 Task: Add True Nopal Prickly Pear Cactus Water to the cart.
Action: Mouse pressed left at (24, 95)
Screenshot: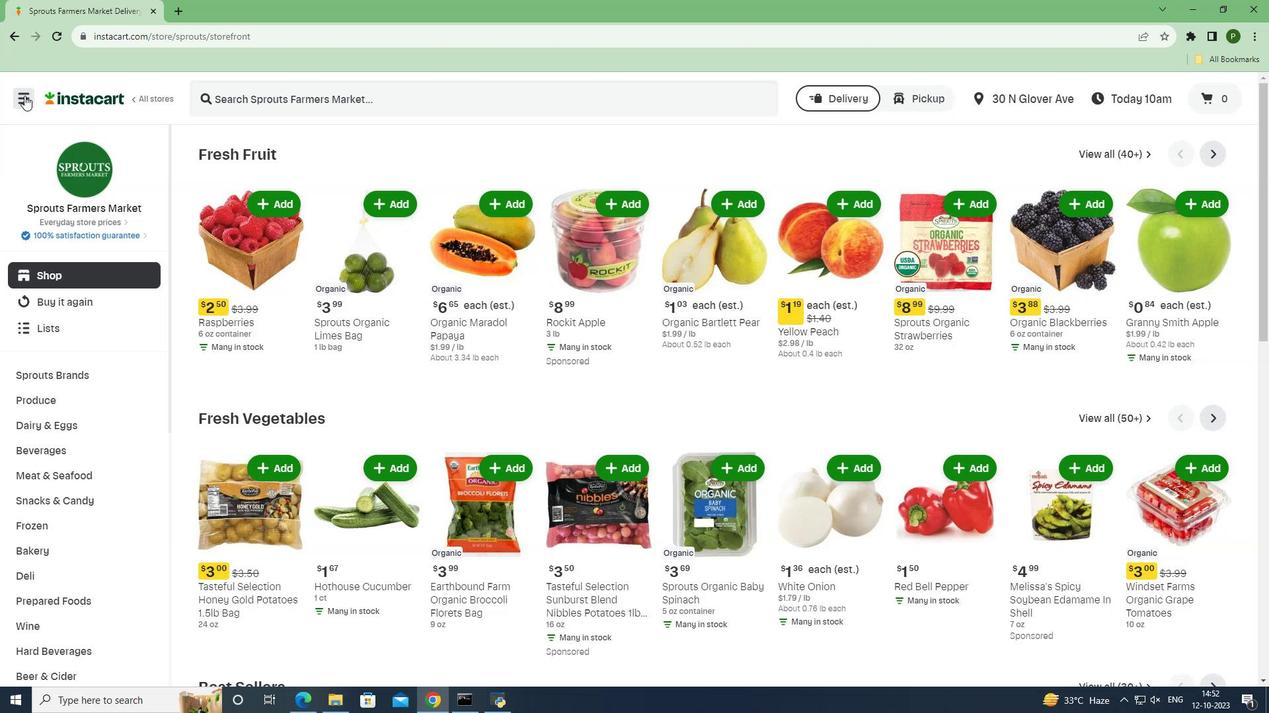 
Action: Mouse moved to (52, 345)
Screenshot: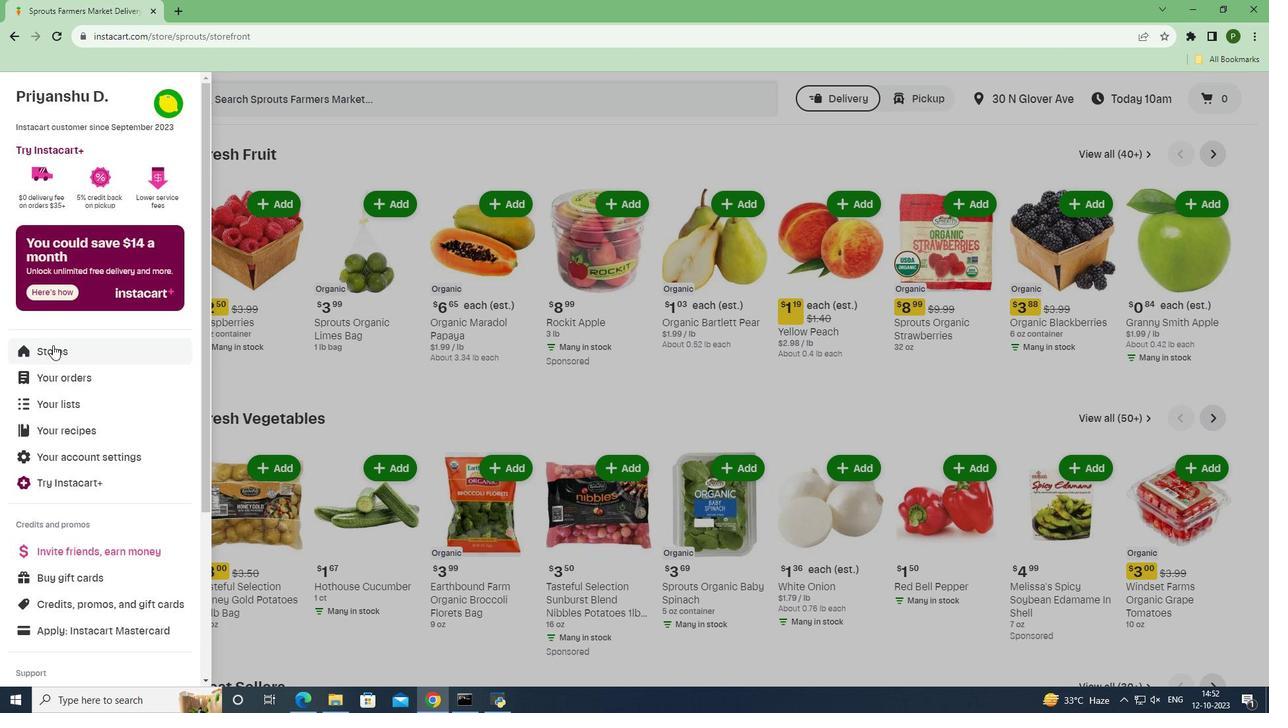 
Action: Mouse pressed left at (52, 345)
Screenshot: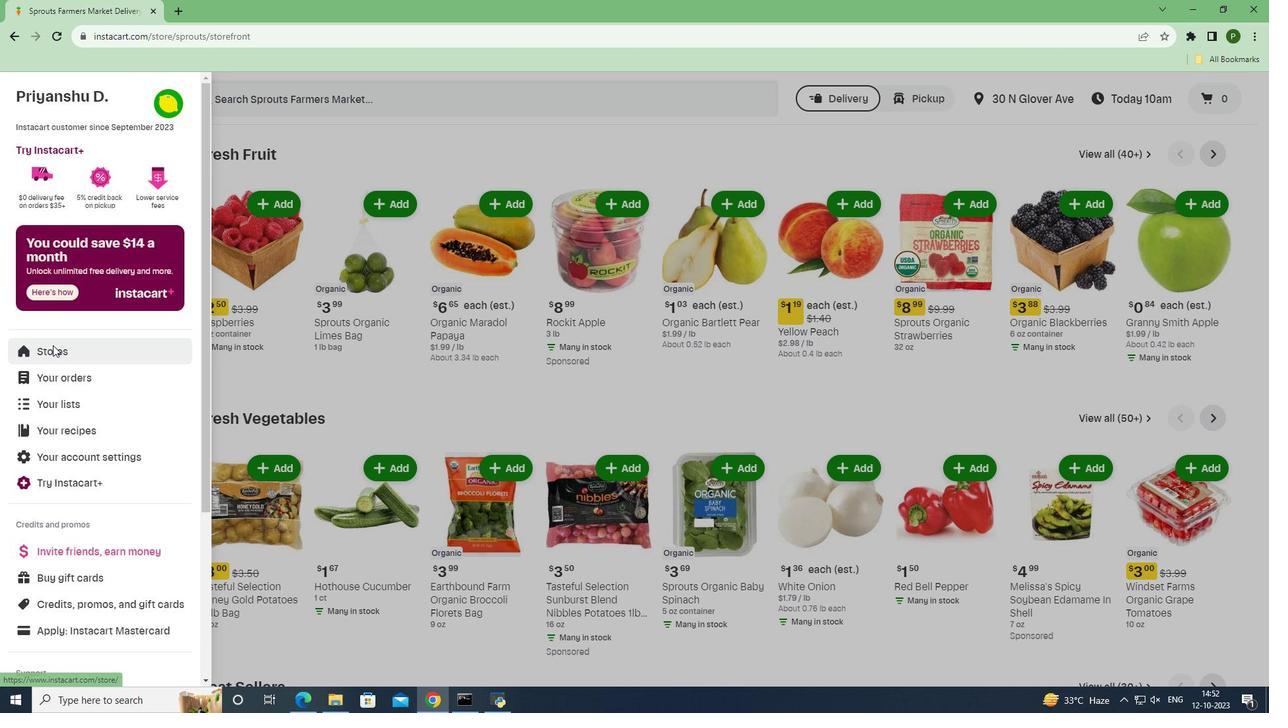 
Action: Mouse moved to (296, 150)
Screenshot: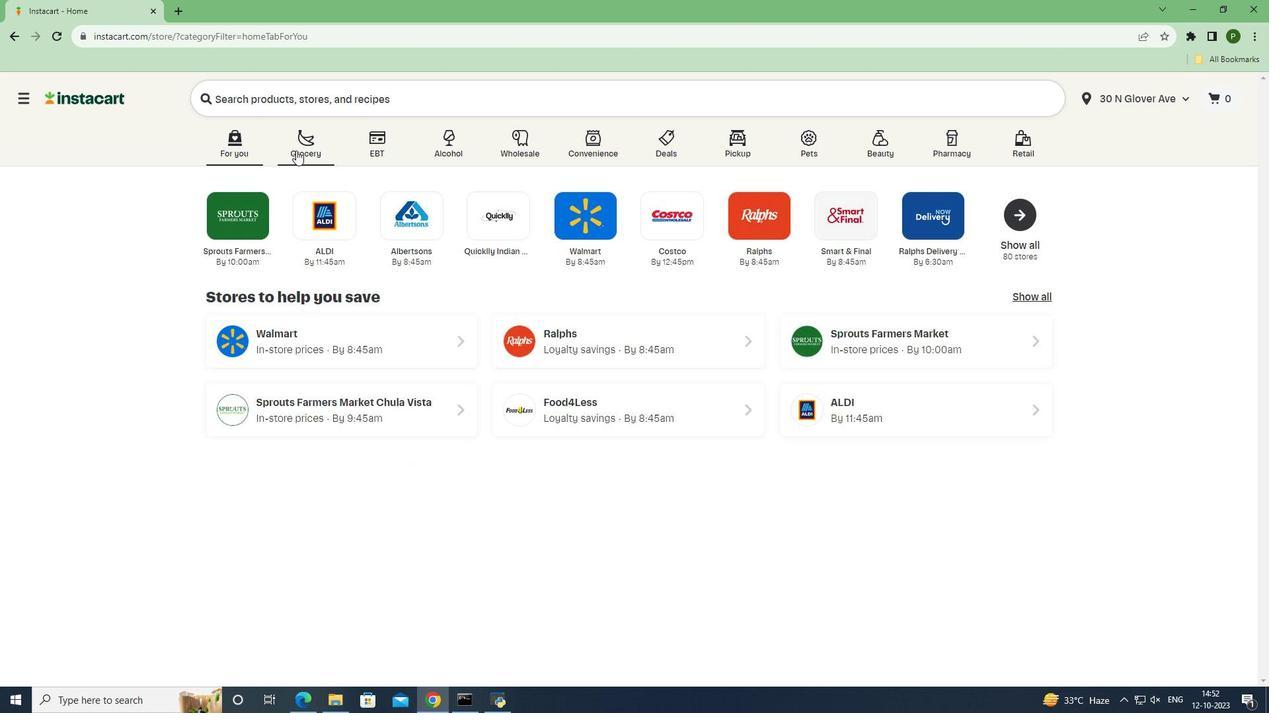 
Action: Mouse pressed left at (296, 150)
Screenshot: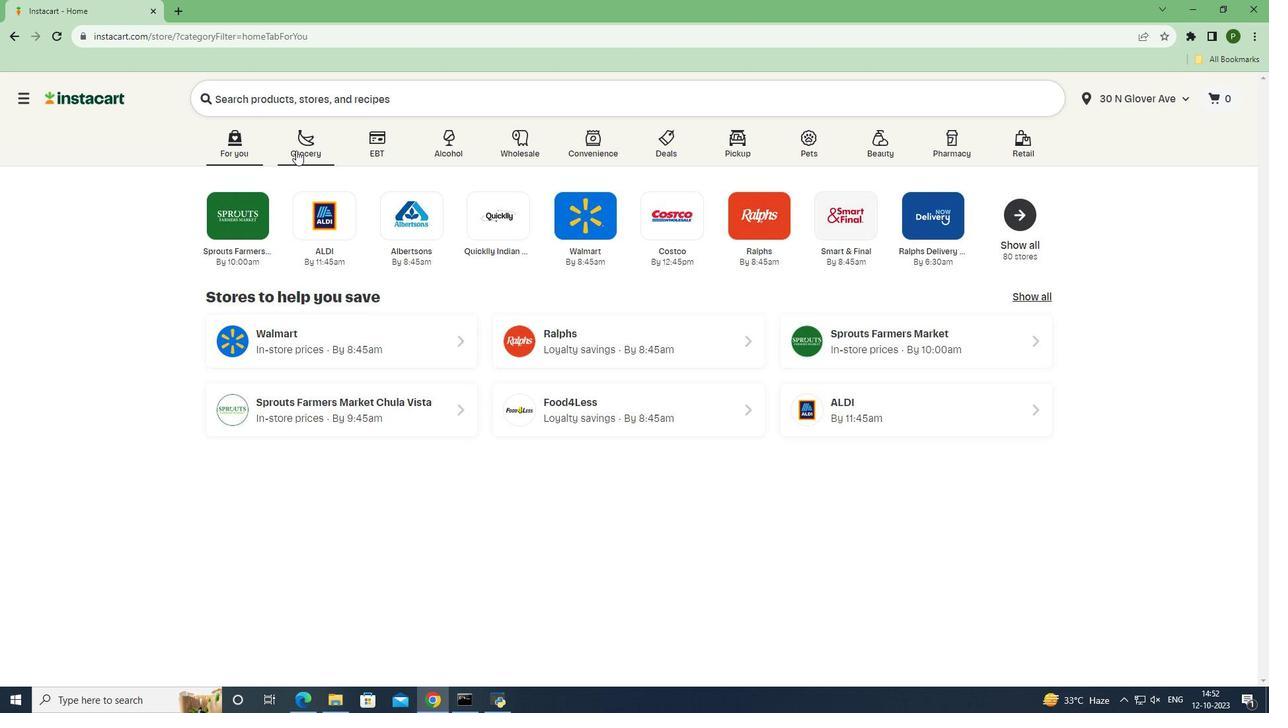 
Action: Mouse moved to (520, 306)
Screenshot: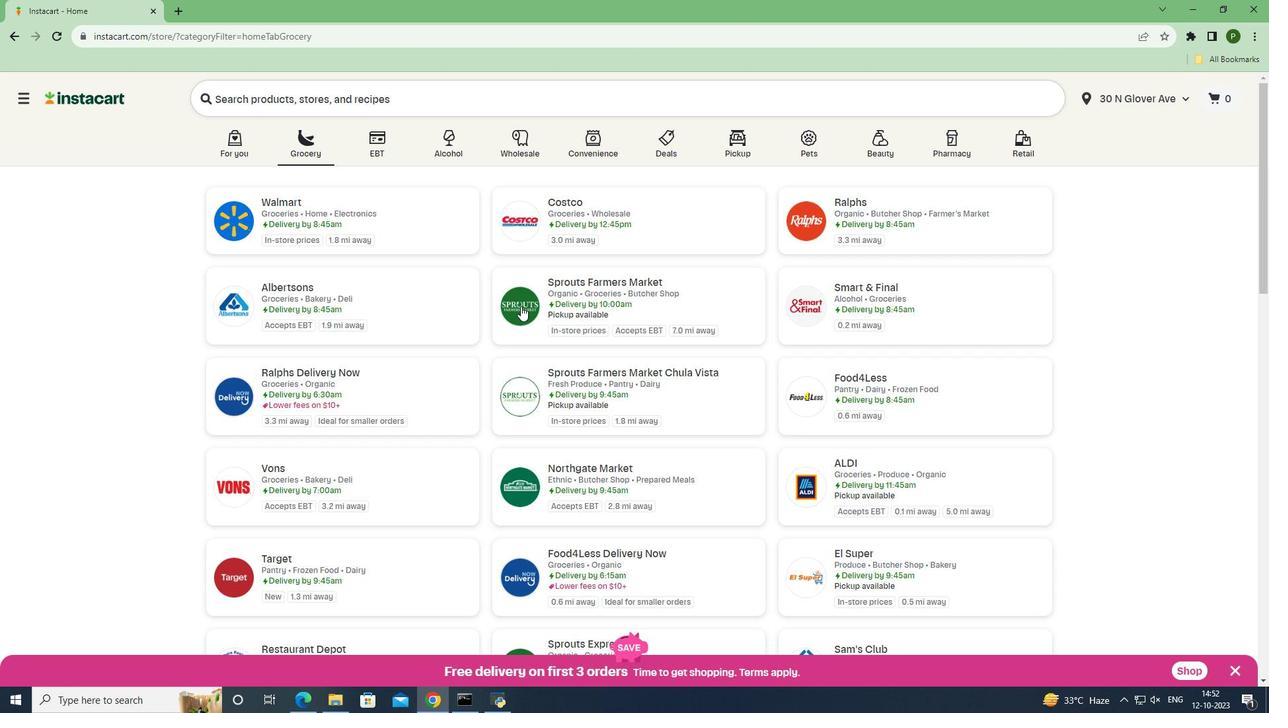 
Action: Mouse pressed left at (520, 306)
Screenshot: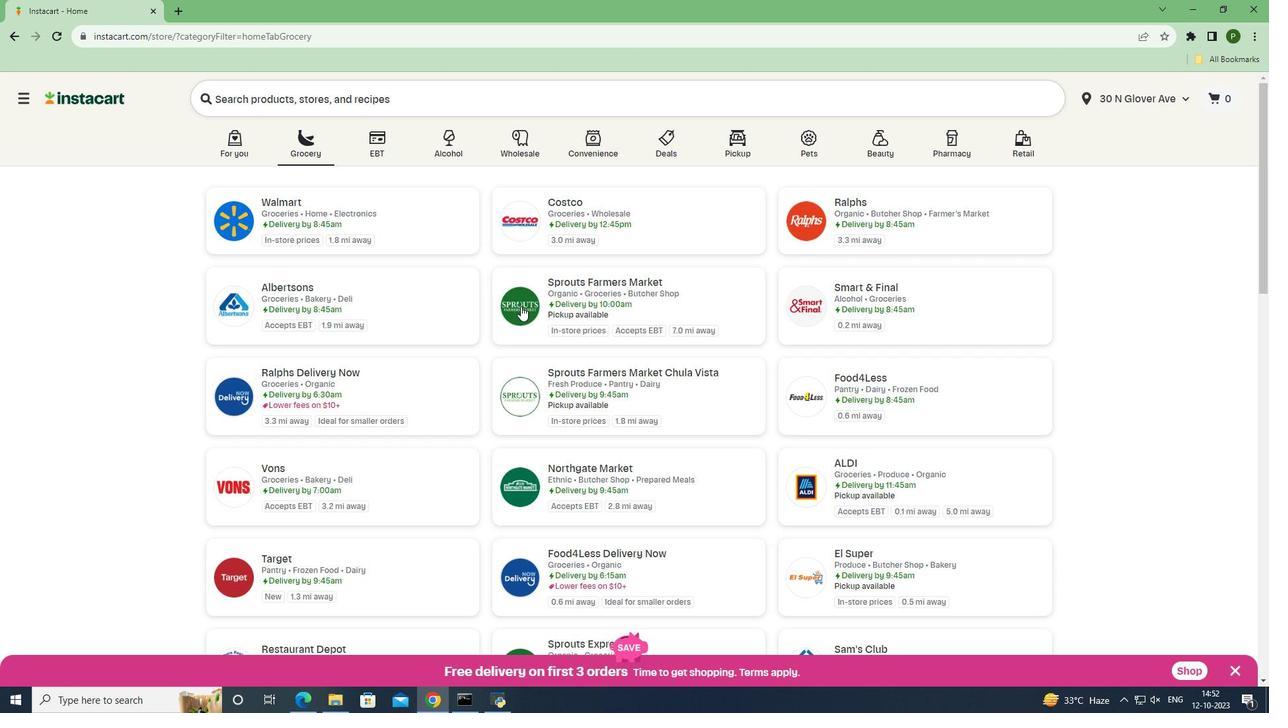 
Action: Mouse moved to (81, 451)
Screenshot: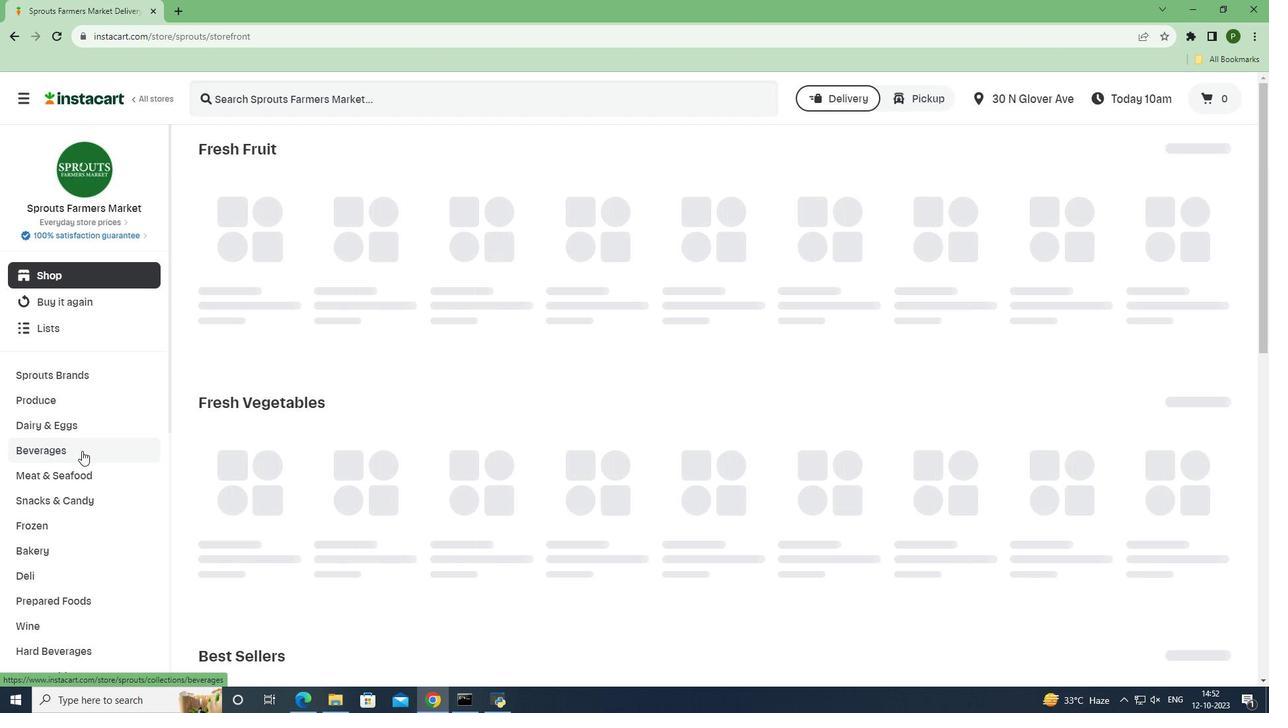 
Action: Mouse pressed left at (81, 451)
Screenshot: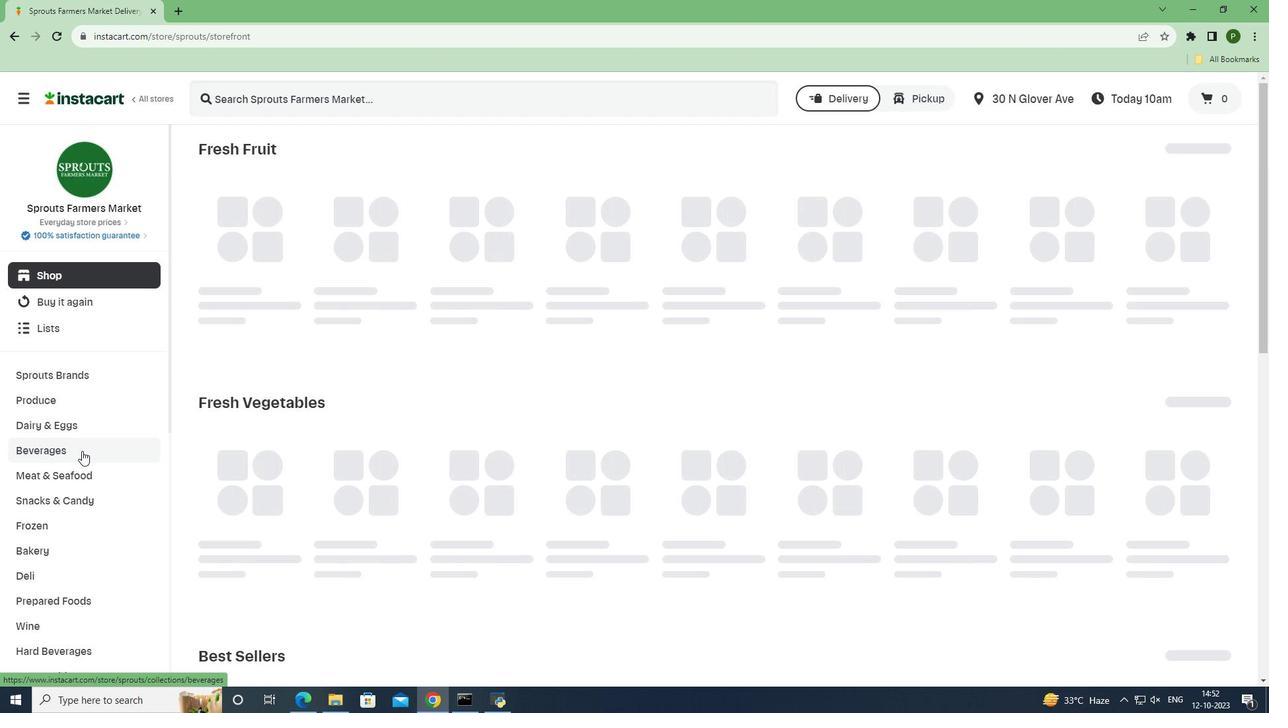
Action: Mouse moved to (546, 188)
Screenshot: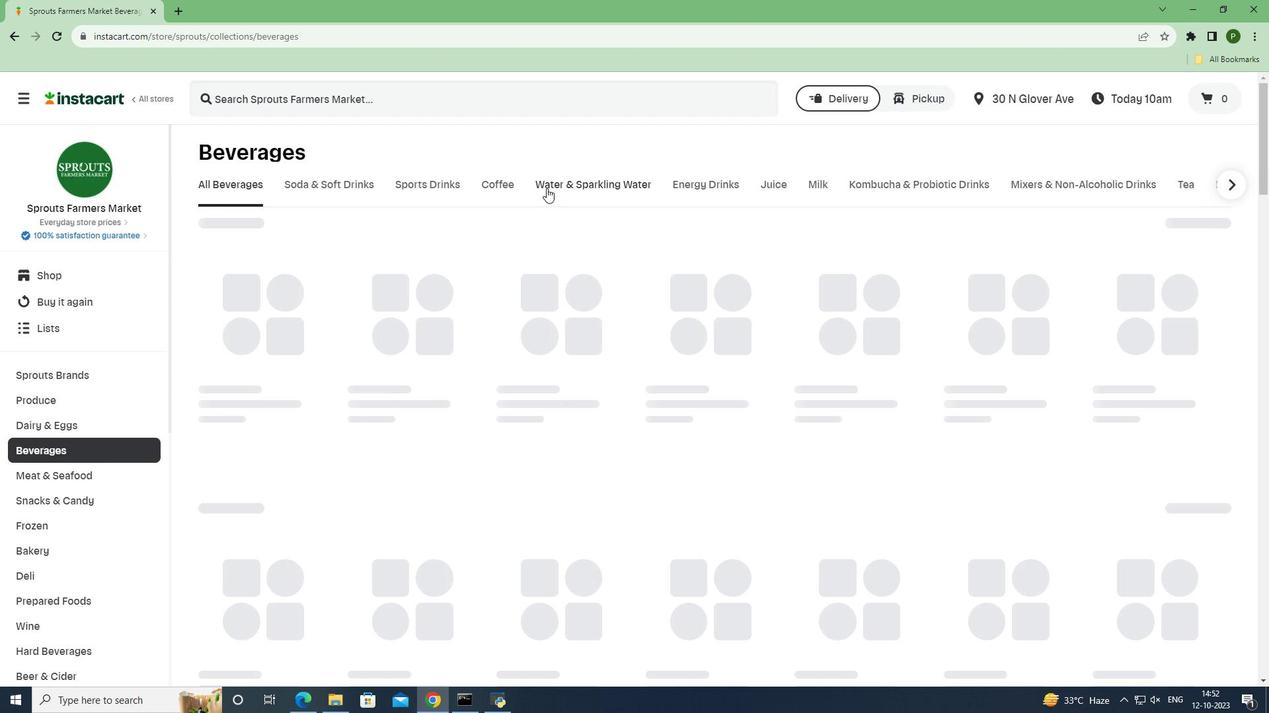 
Action: Mouse pressed left at (546, 188)
Screenshot: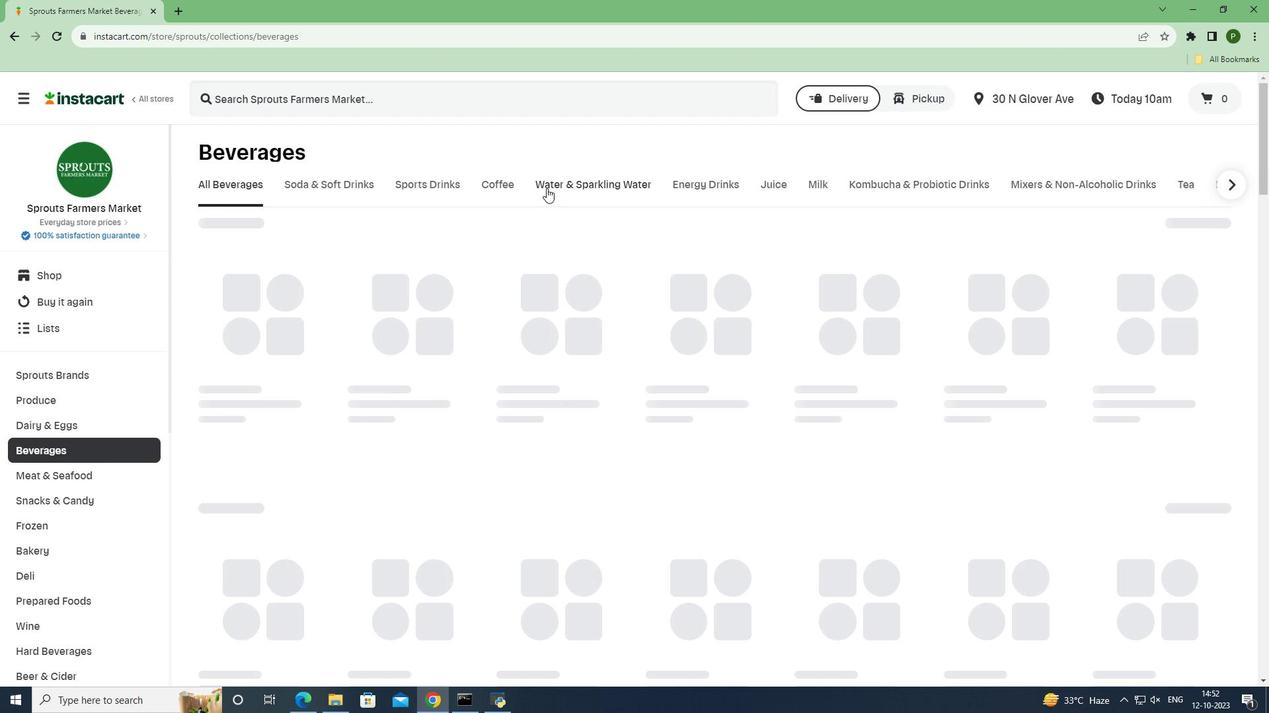 
Action: Mouse moved to (274, 105)
Screenshot: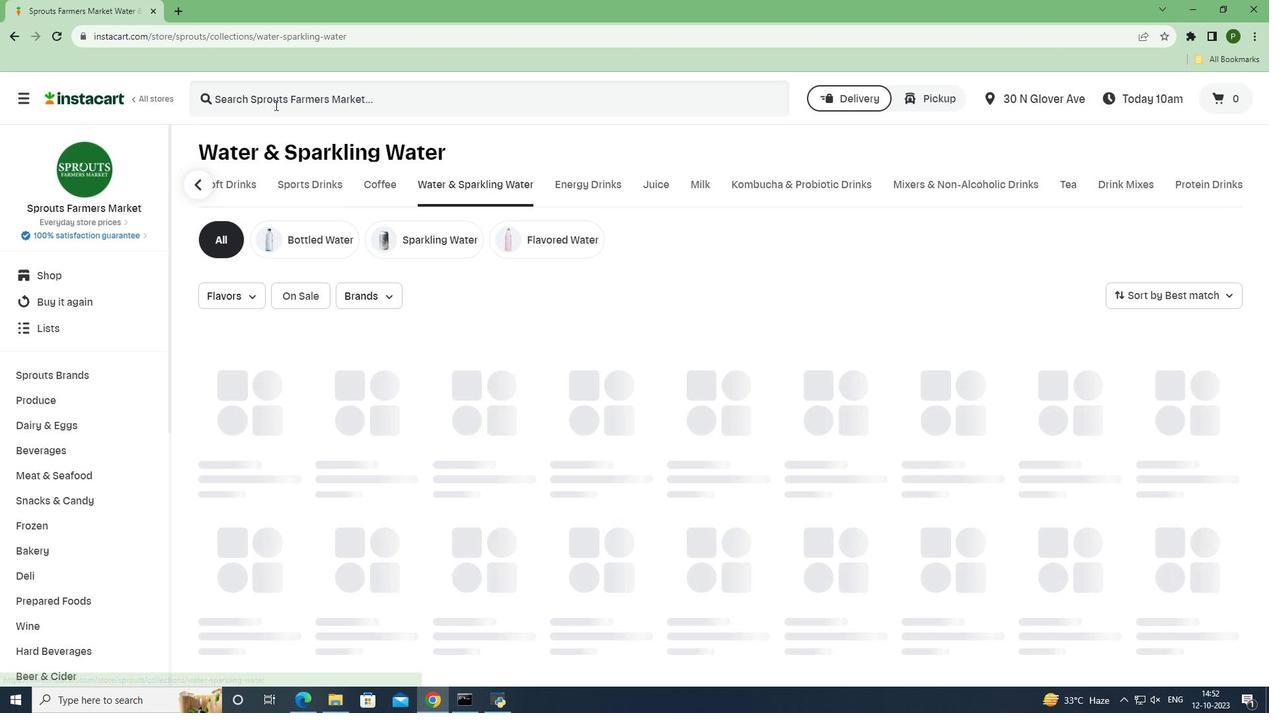 
Action: Mouse pressed left at (274, 105)
Screenshot: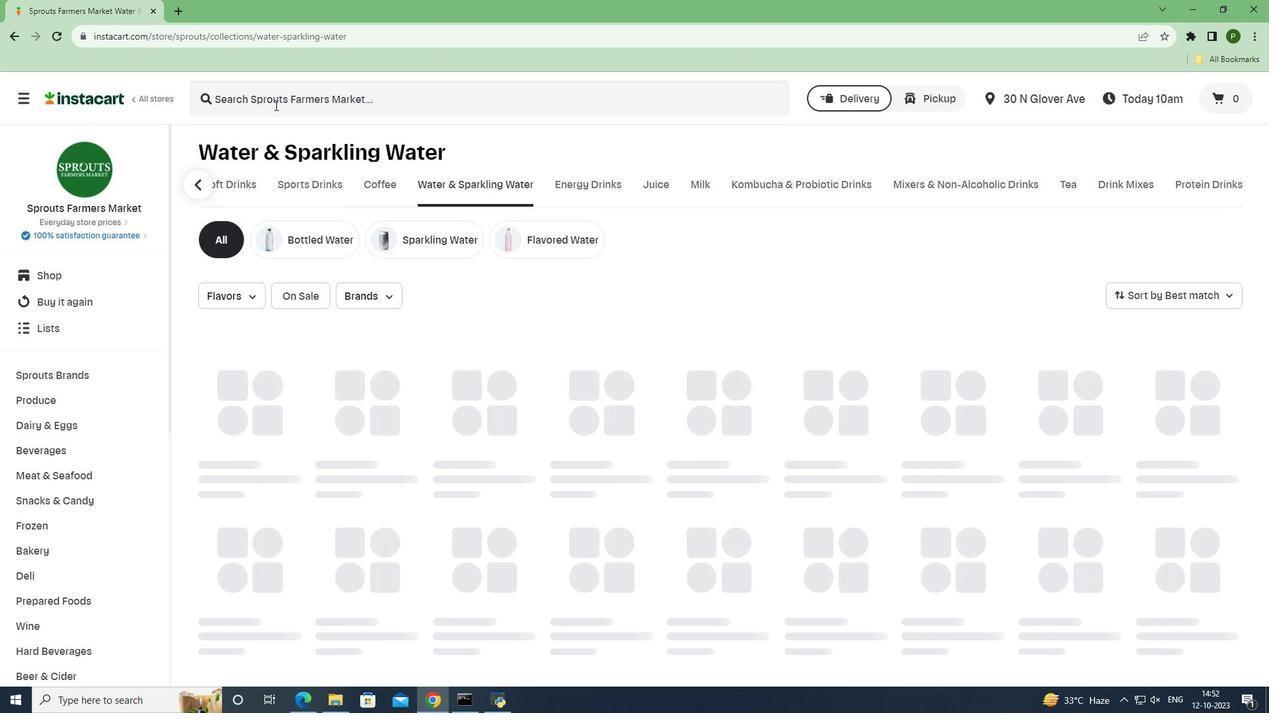 
Action: Key pressed <Key.caps_lock>T<Key.caps_lock>rue<Key.space><Key.caps_lock>N<Key.caps_lock>opal<Key.space><Key.caps_lock>P<Key.caps_lock>rickly<Key.space><Key.caps_lock>P<Key.caps_lock>ear<Key.space><Key.caps_lock>C<Key.caps_lock>actus<Key.space><Key.caps_lock>W<Key.caps_lock>ater<Key.space><Key.enter>
Screenshot: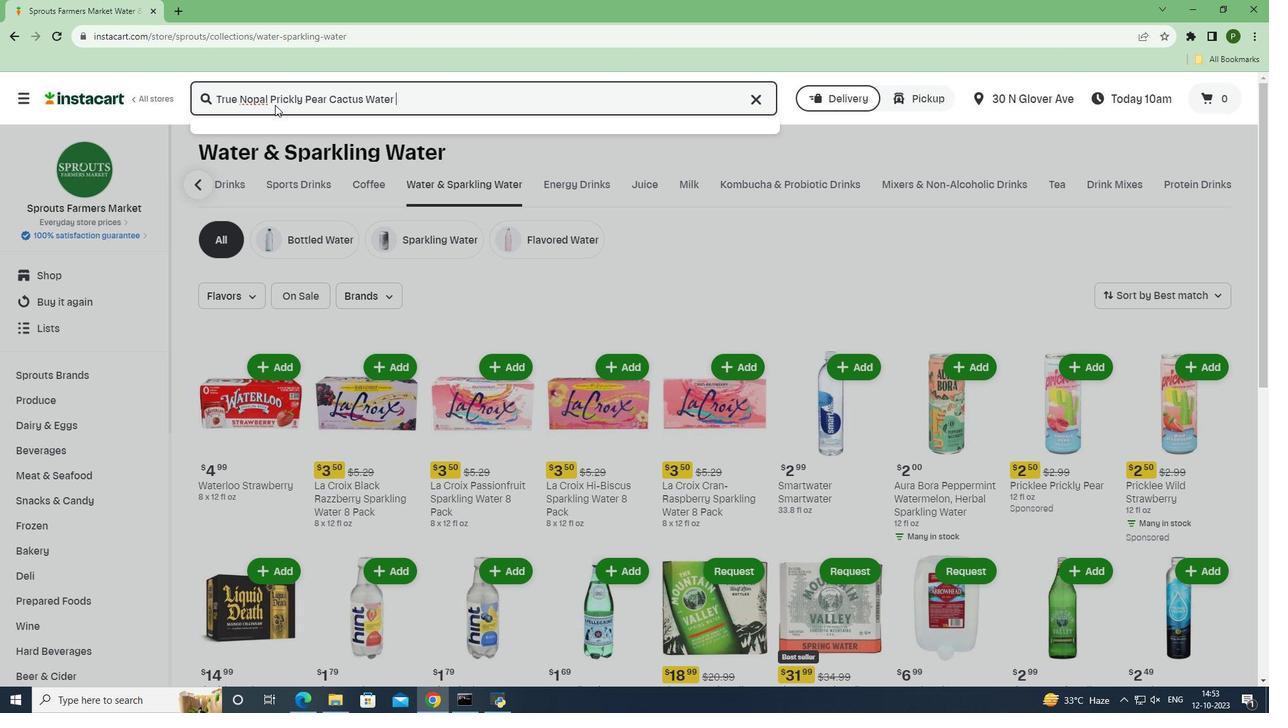 
Action: Mouse moved to (554, 241)
Screenshot: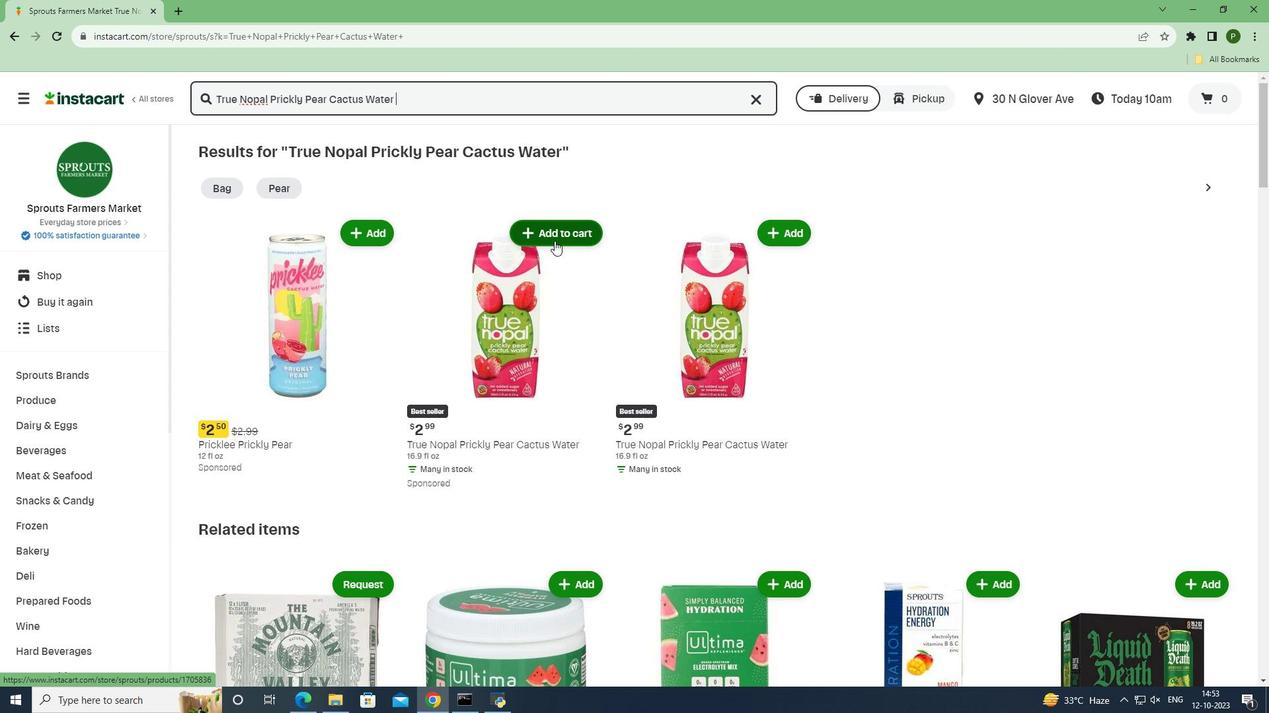 
Action: Mouse pressed left at (554, 241)
Screenshot: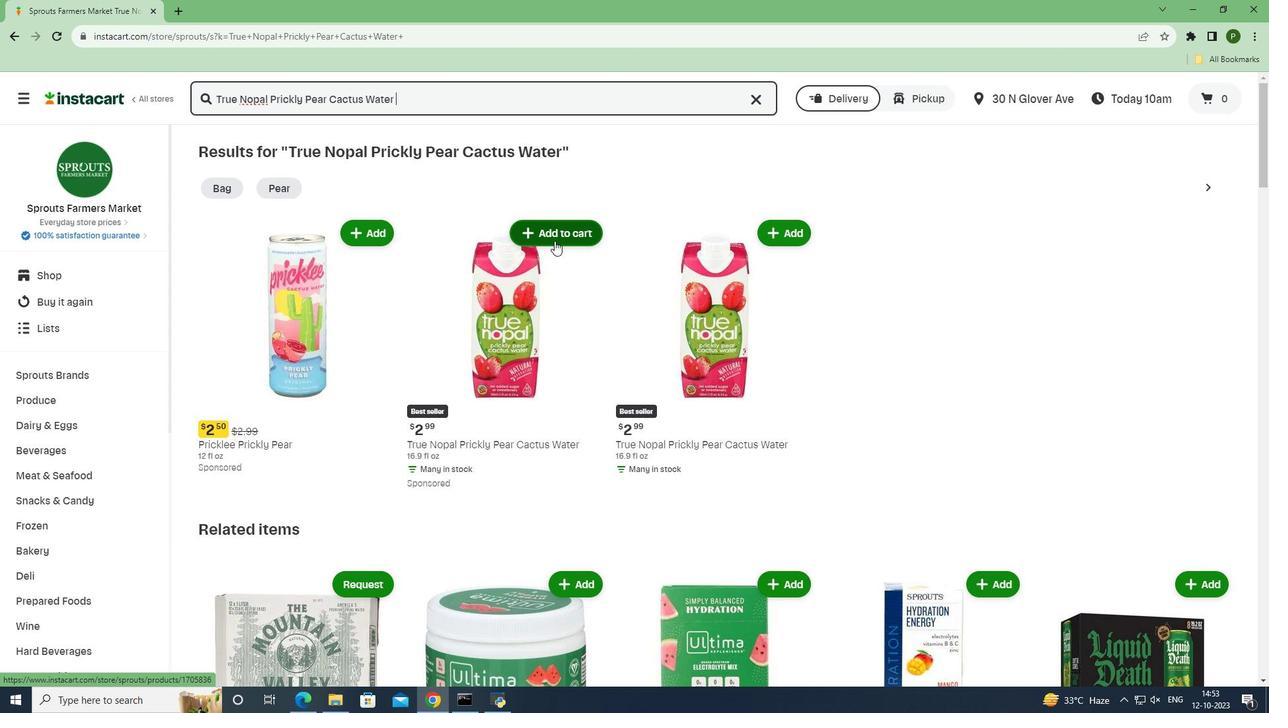 
Action: Mouse moved to (604, 325)
Screenshot: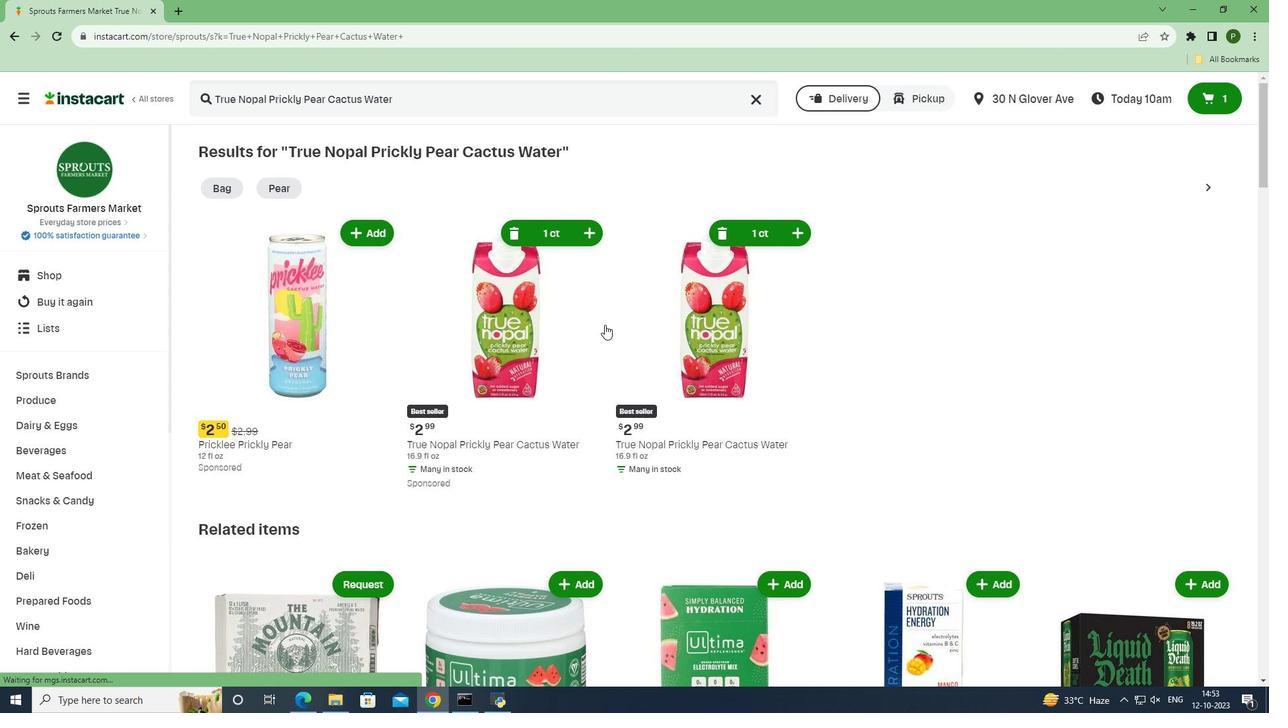 
